 Task: Move the task Integrate a new online platform for online fitness training to the section To-Do in the project ArtisanTech and sort the tasks in the project by Assignee in Descending order
Action: Mouse moved to (62, 246)
Screenshot: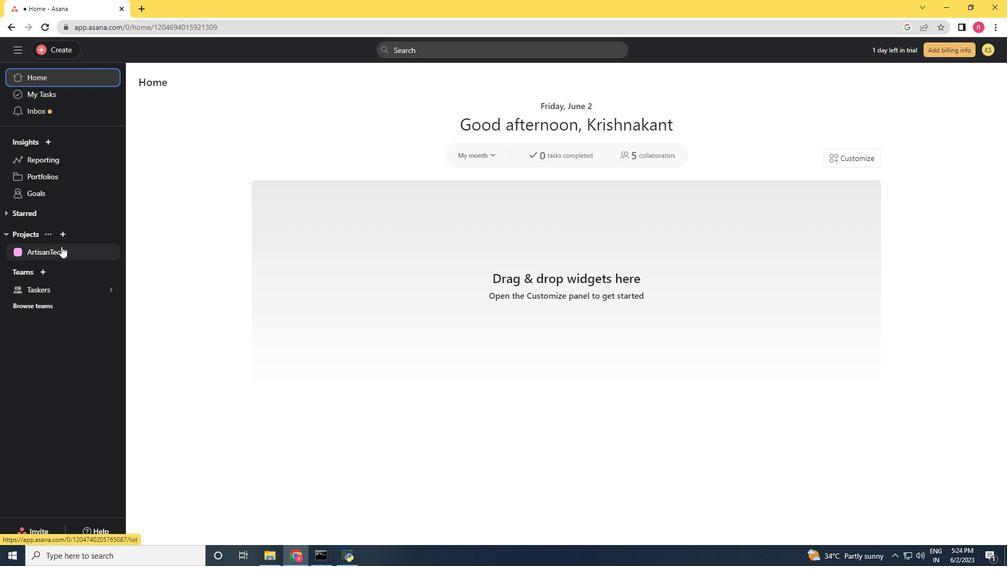 
Action: Mouse pressed left at (62, 246)
Screenshot: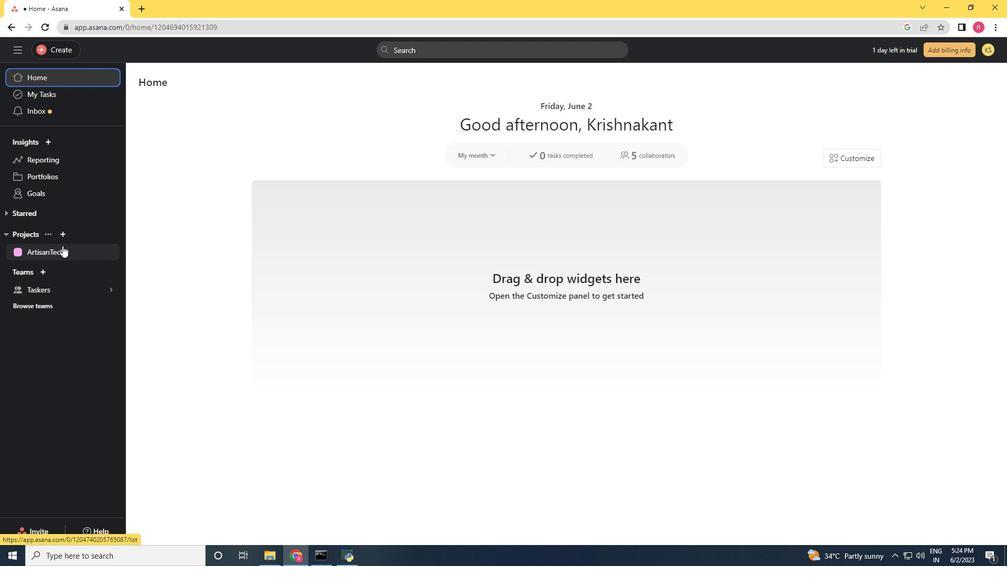 
Action: Mouse moved to (349, 297)
Screenshot: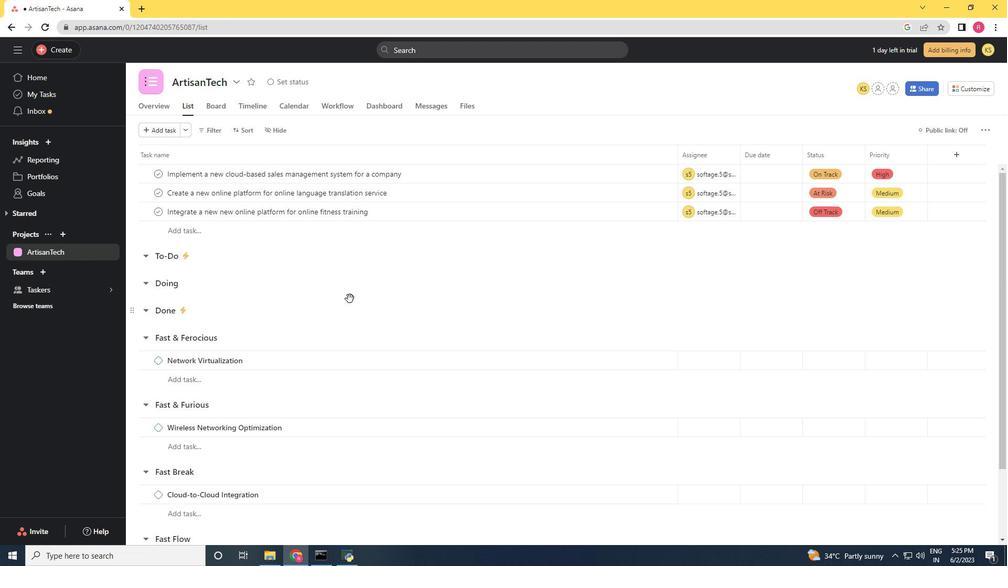 
Action: Mouse scrolled (349, 297) with delta (0, 0)
Screenshot: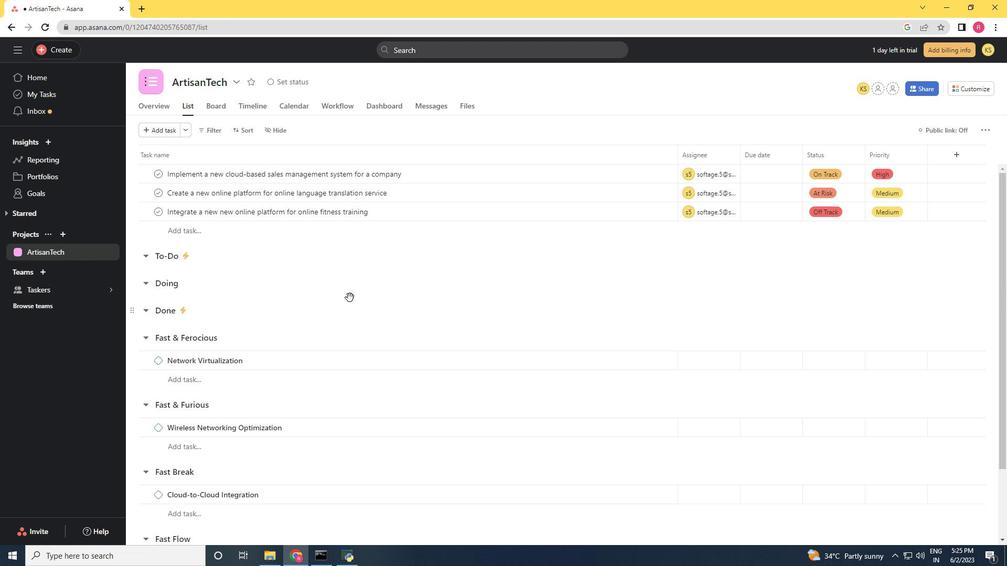 
Action: Mouse scrolled (349, 297) with delta (0, 0)
Screenshot: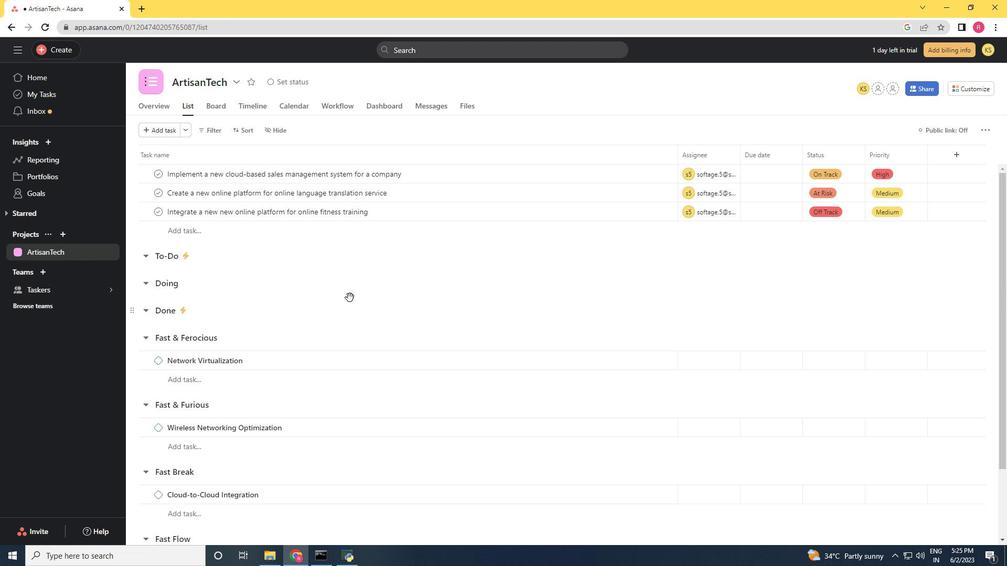 
Action: Mouse scrolled (349, 297) with delta (0, 0)
Screenshot: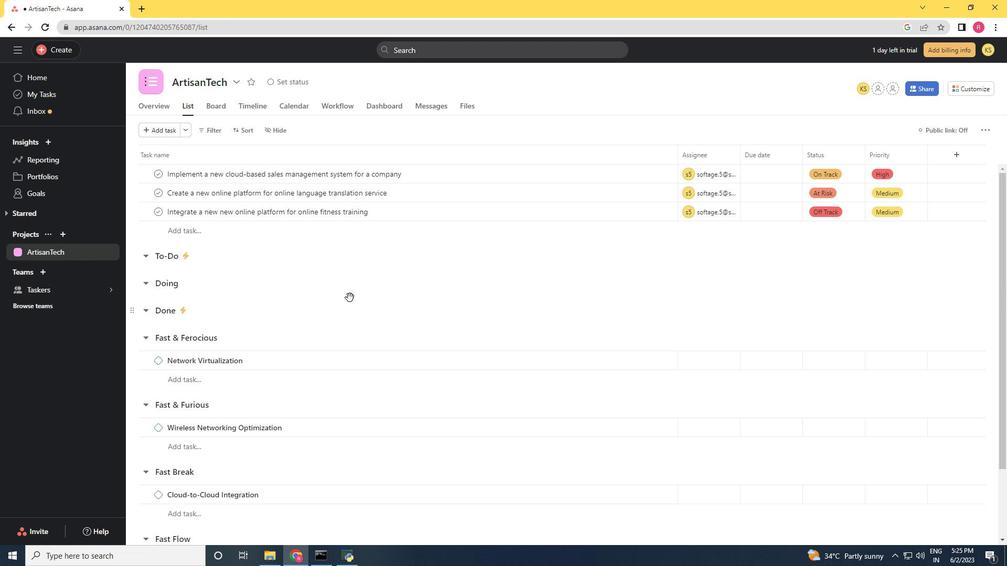 
Action: Mouse scrolled (349, 297) with delta (0, 0)
Screenshot: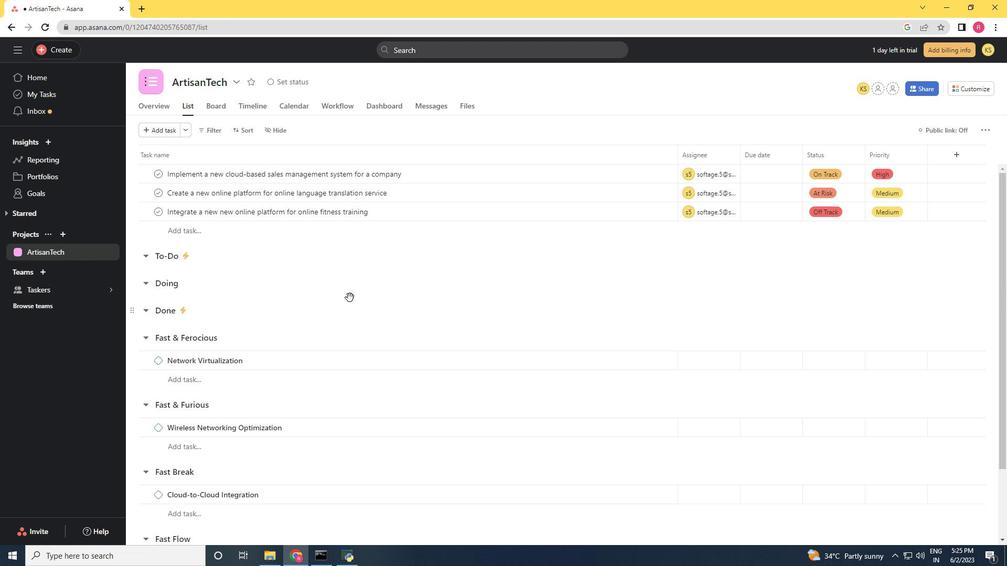 
Action: Mouse scrolled (349, 298) with delta (0, 0)
Screenshot: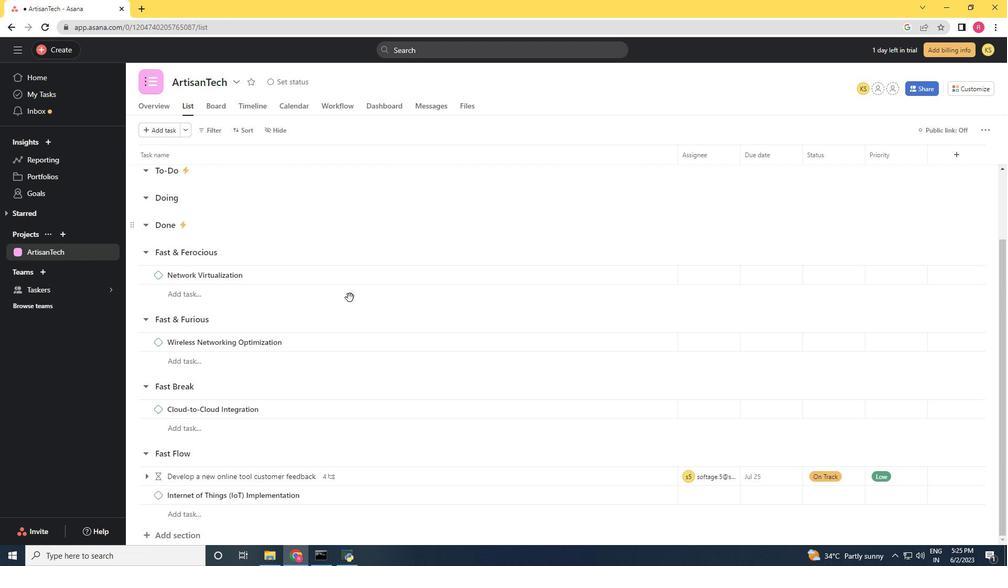
Action: Mouse moved to (602, 242)
Screenshot: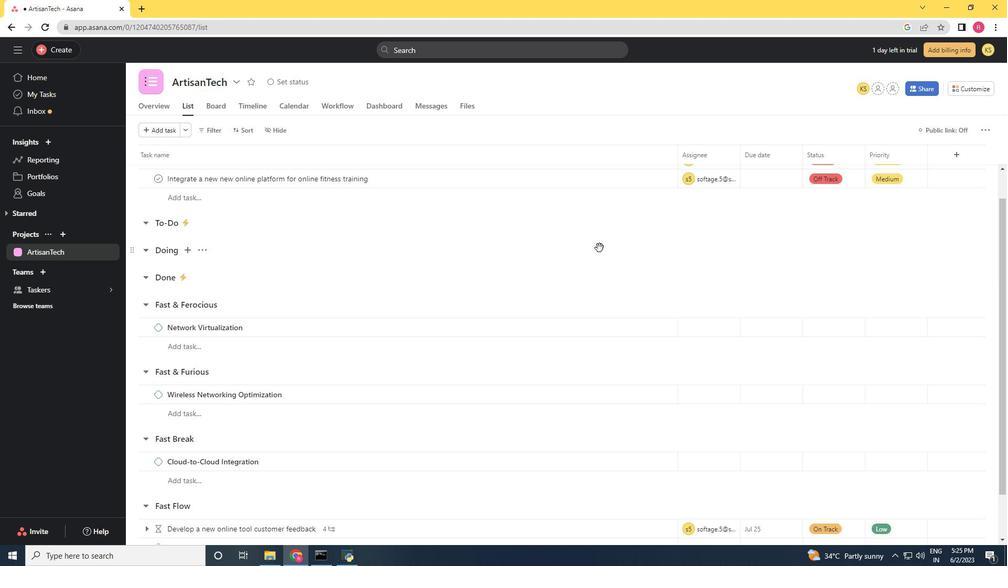 
Action: Mouse scrolled (602, 243) with delta (0, 0)
Screenshot: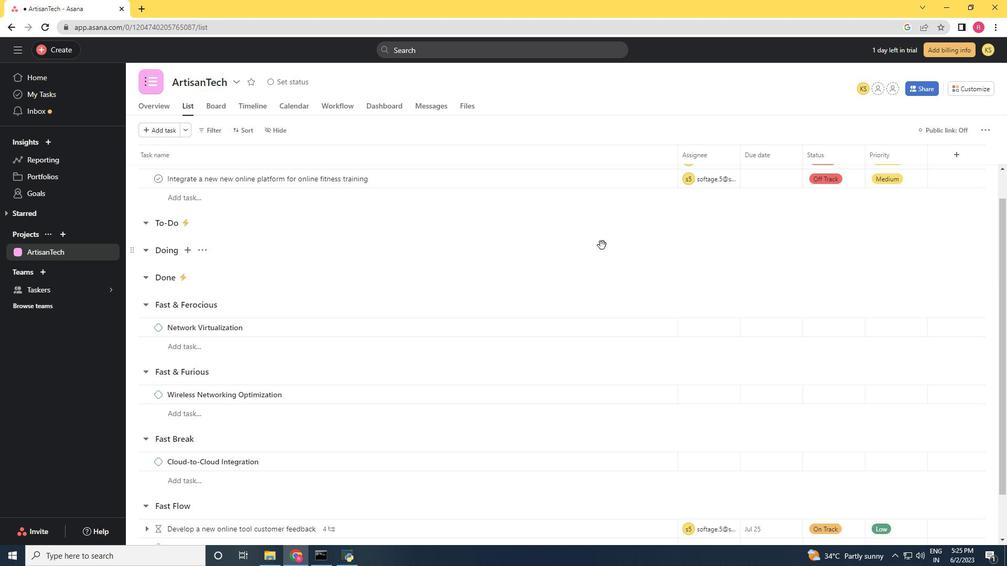 
Action: Mouse scrolled (602, 243) with delta (0, 0)
Screenshot: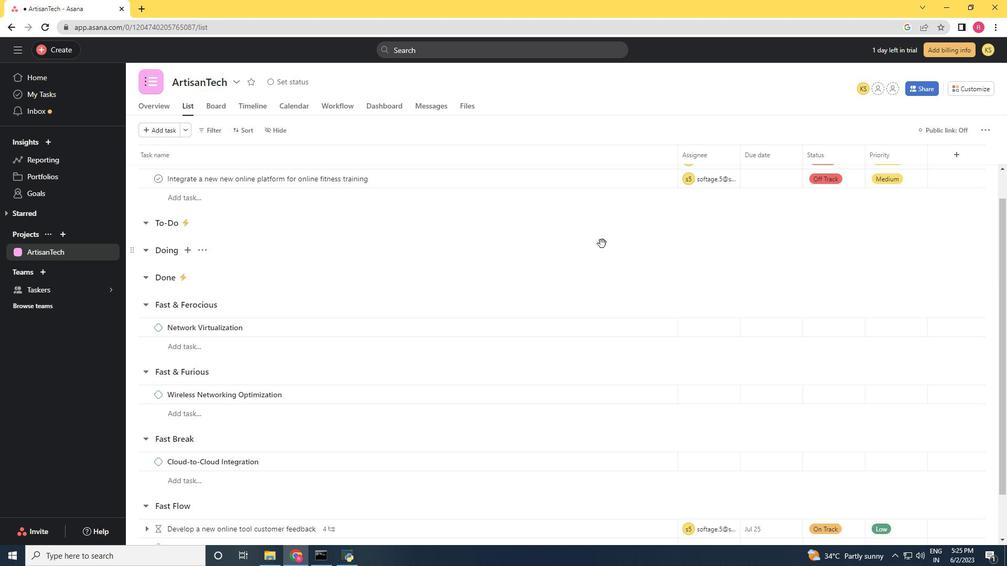 
Action: Mouse scrolled (602, 243) with delta (0, 0)
Screenshot: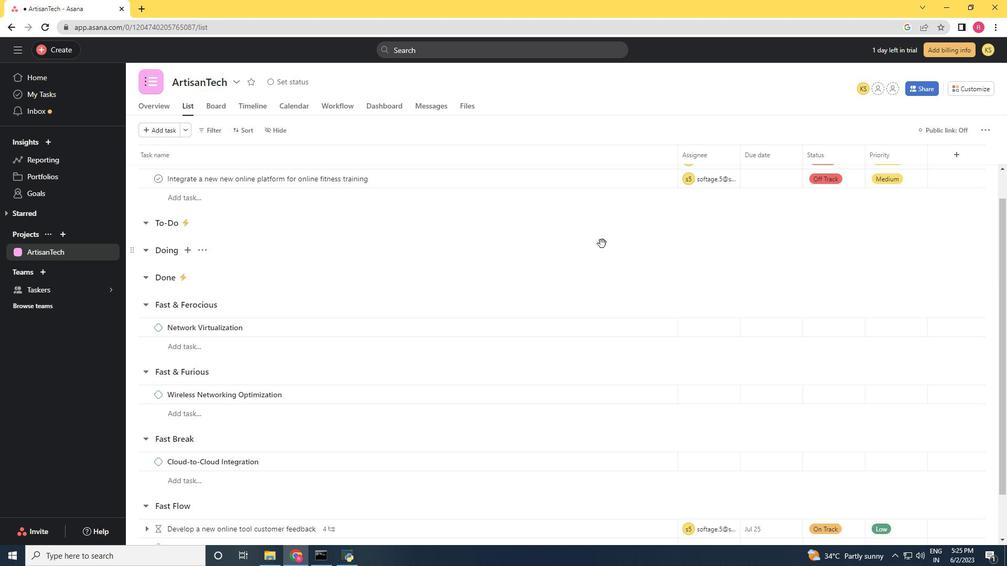 
Action: Mouse moved to (650, 212)
Screenshot: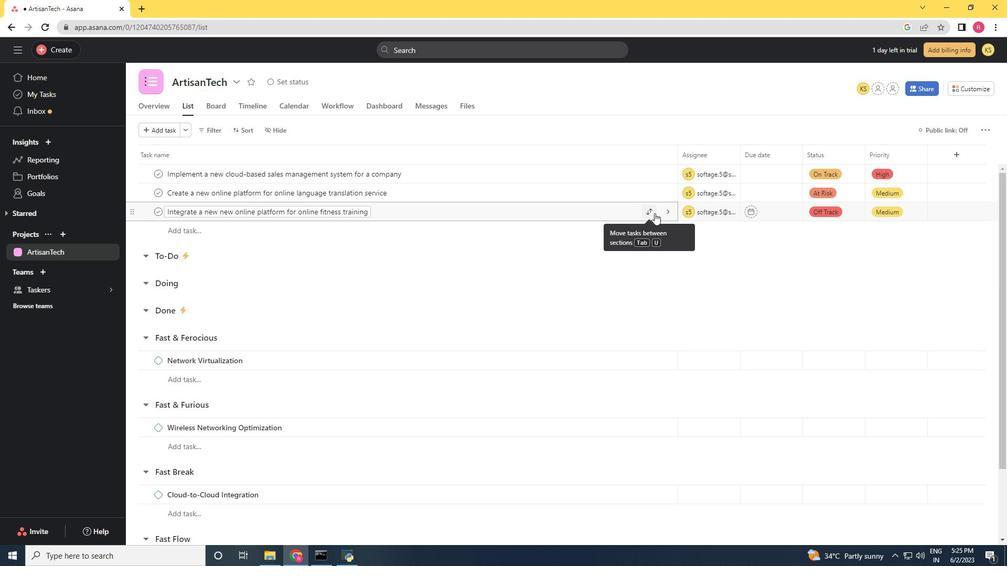 
Action: Mouse pressed left at (650, 212)
Screenshot: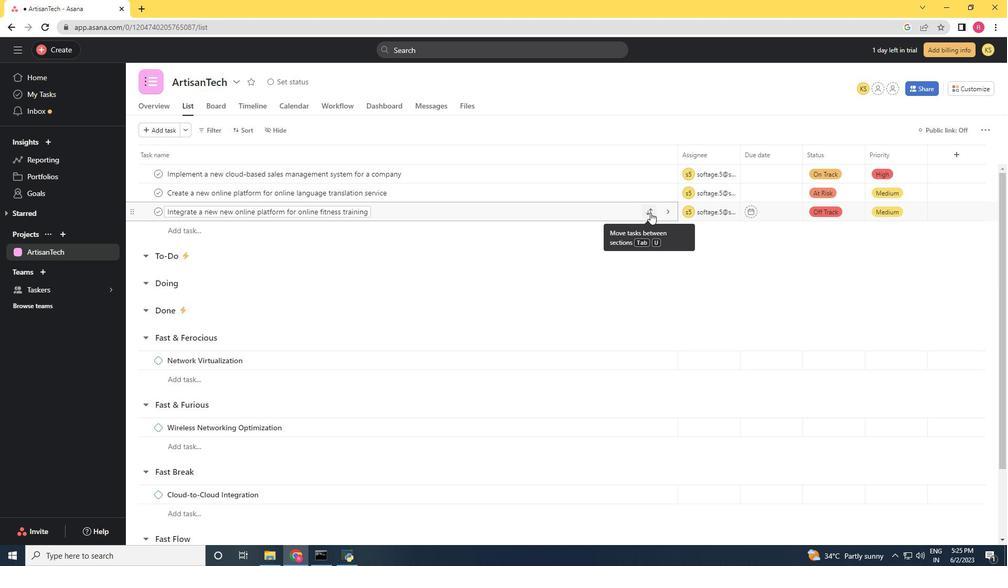 
Action: Mouse moved to (599, 270)
Screenshot: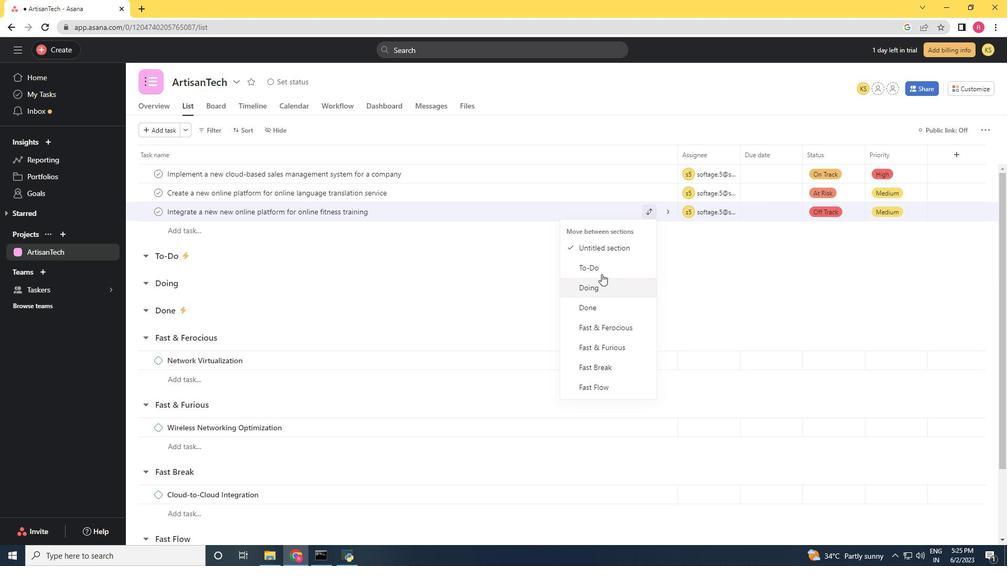 
Action: Mouse pressed left at (599, 270)
Screenshot: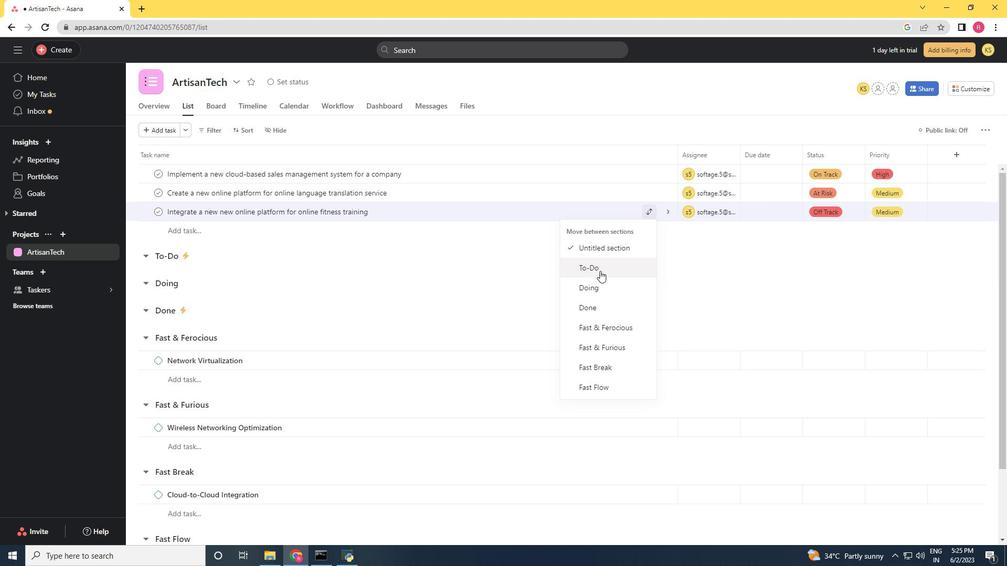 
Action: Mouse moved to (249, 132)
Screenshot: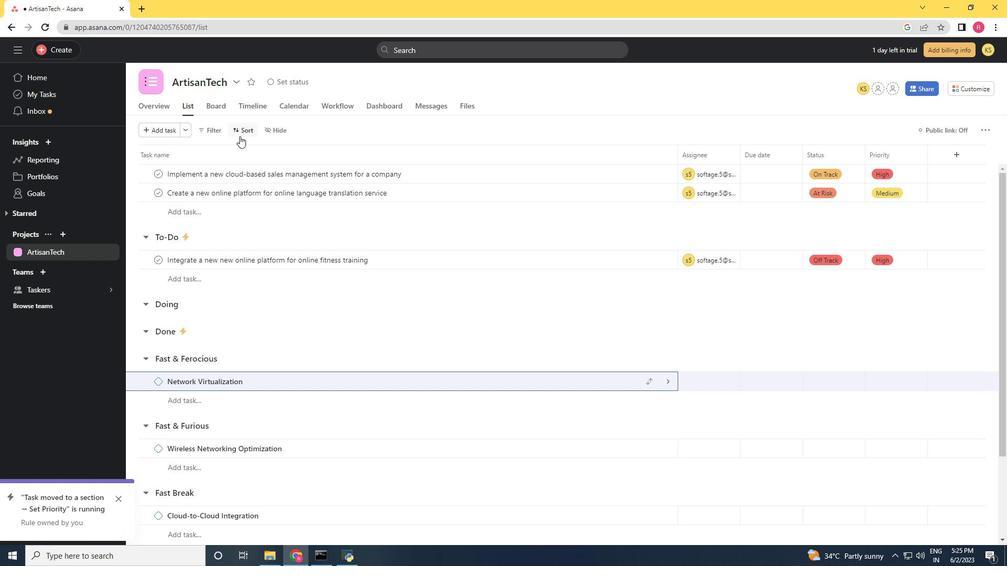 
Action: Mouse pressed left at (249, 132)
Screenshot: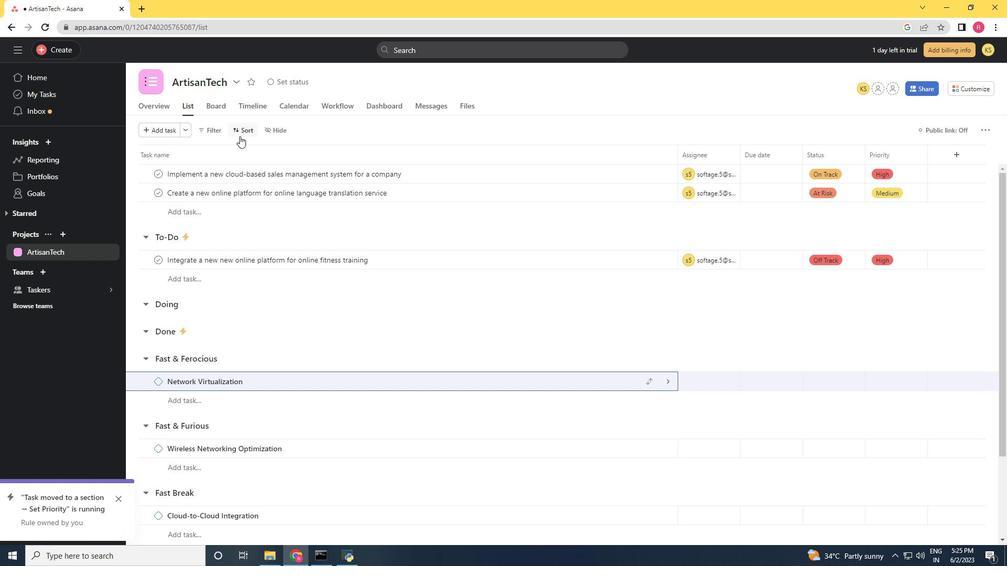
Action: Mouse moved to (275, 220)
Screenshot: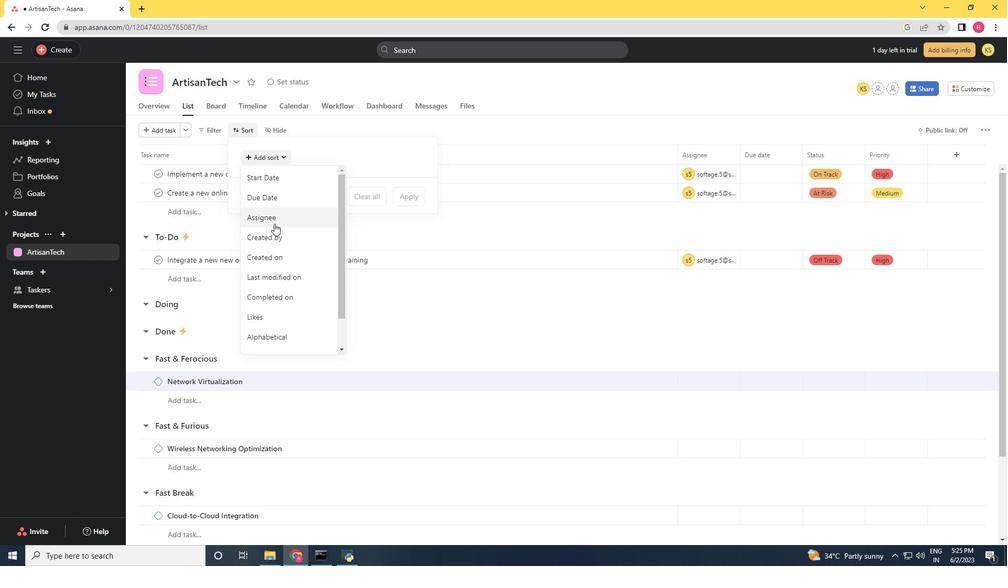 
Action: Mouse pressed left at (275, 220)
Screenshot: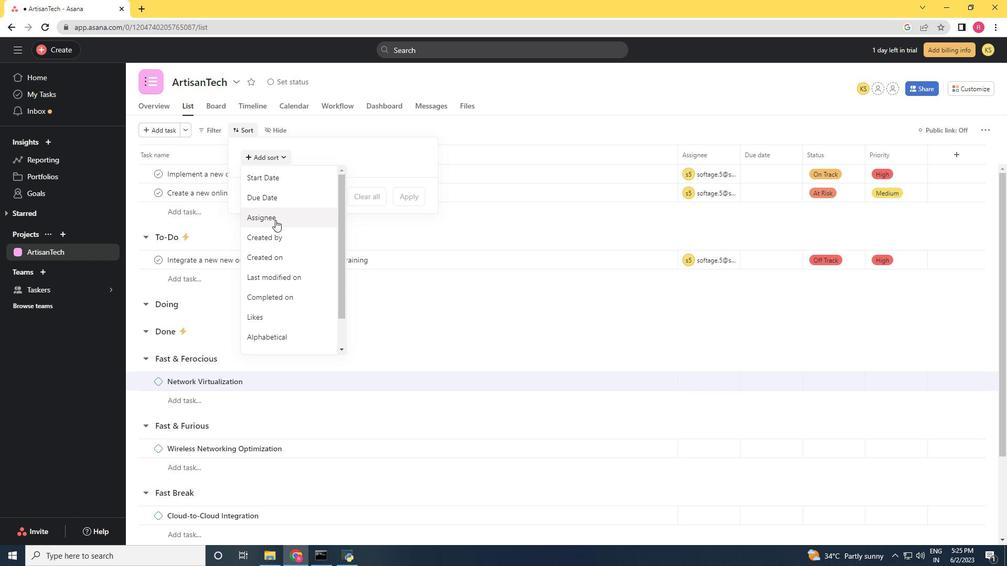 
Action: Mouse moved to (309, 178)
Screenshot: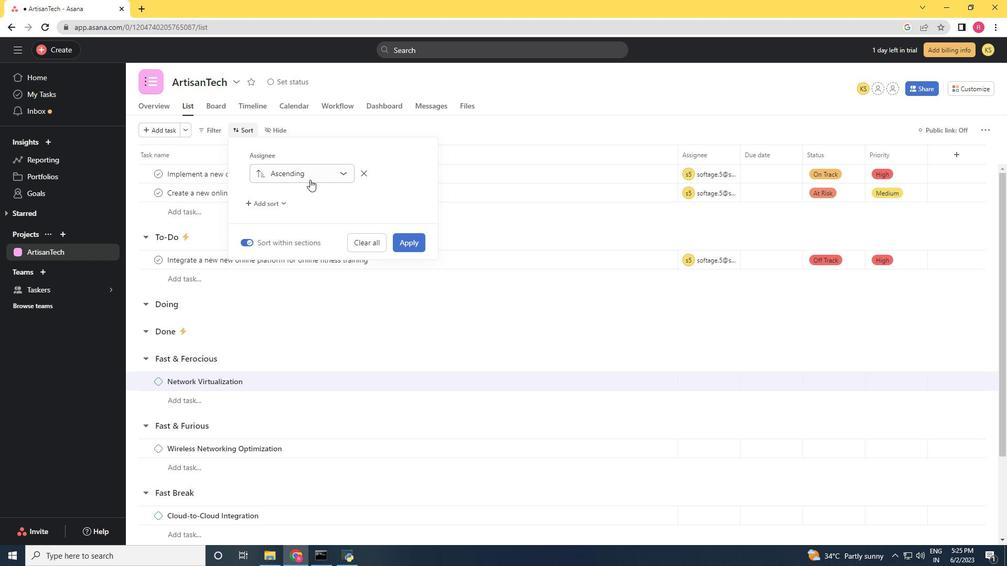 
Action: Mouse pressed left at (309, 178)
Screenshot: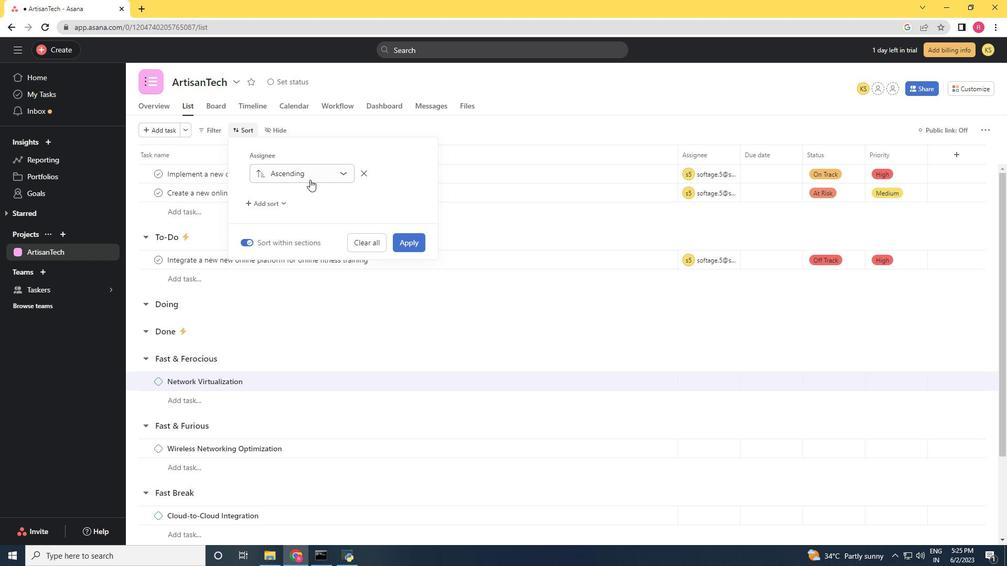 
Action: Mouse moved to (312, 217)
Screenshot: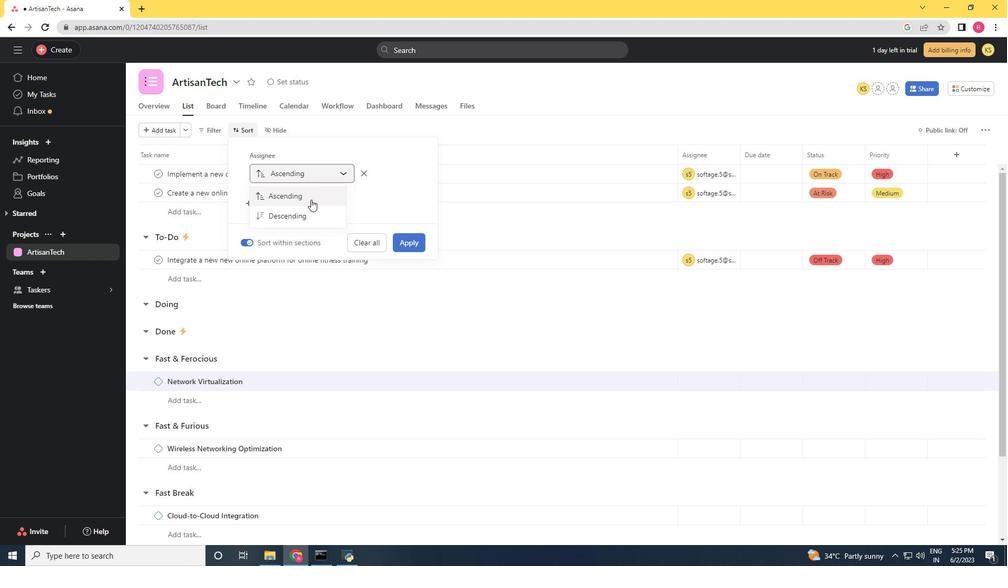 
Action: Mouse pressed left at (312, 217)
Screenshot: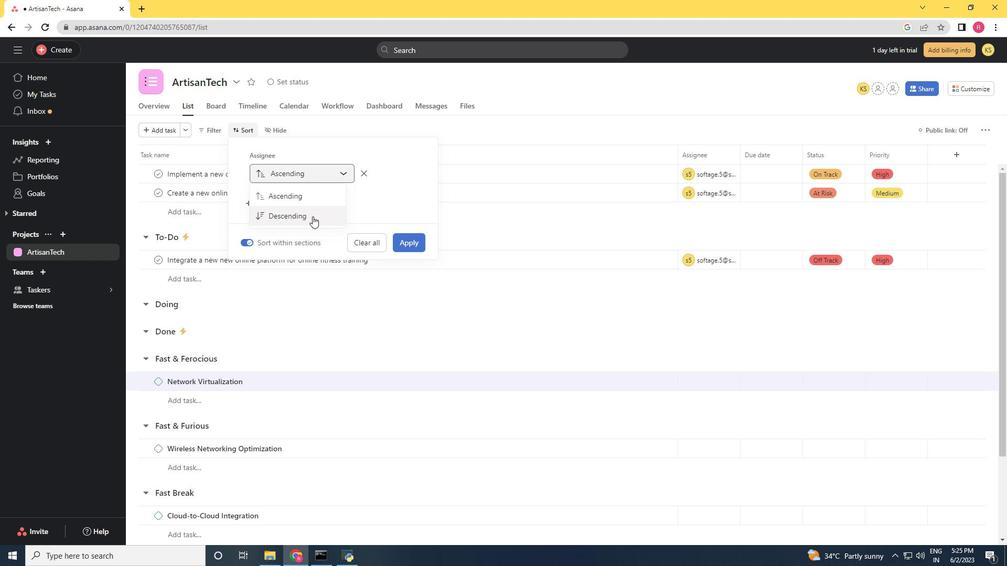 
Action: Mouse moved to (402, 244)
Screenshot: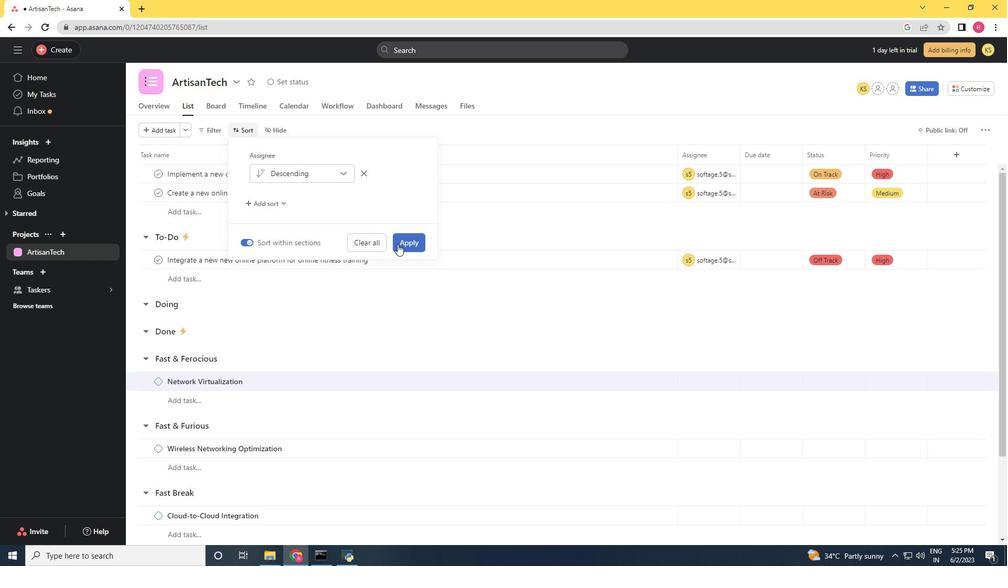 
Action: Mouse pressed left at (402, 244)
Screenshot: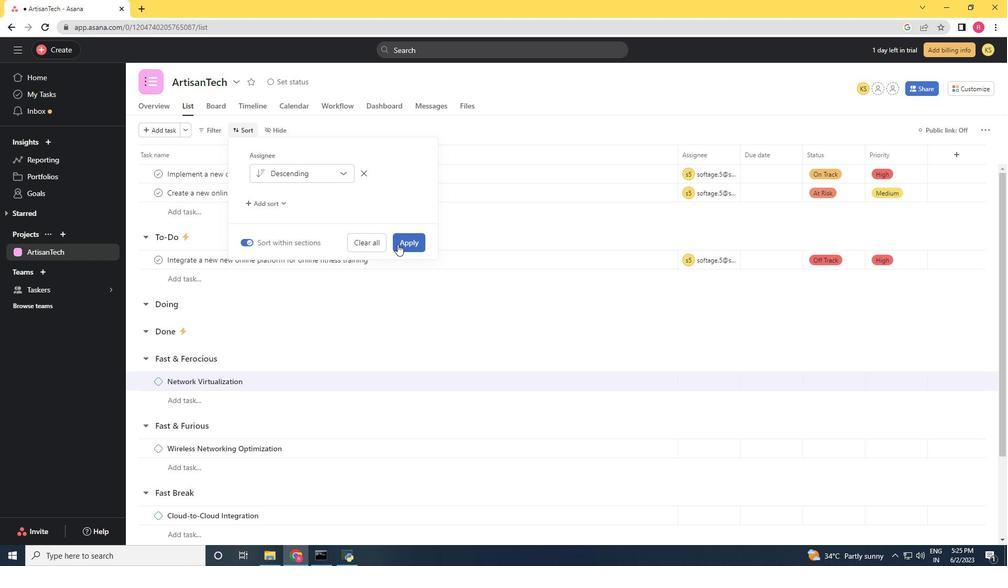 
Action: Mouse moved to (391, 249)
Screenshot: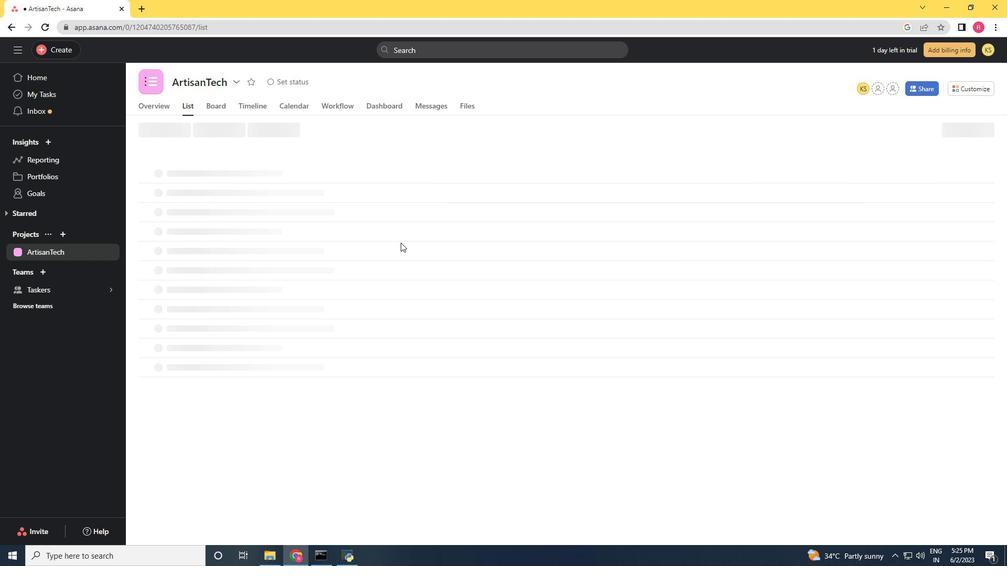 
